 Task: Select the list of opportunities displayed as a split view
Action: Mouse moved to (165, 176)
Screenshot: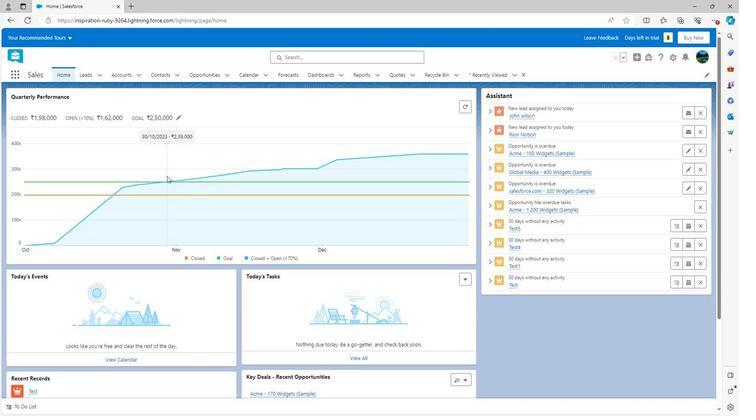 
Action: Mouse scrolled (165, 175) with delta (0, 0)
Screenshot: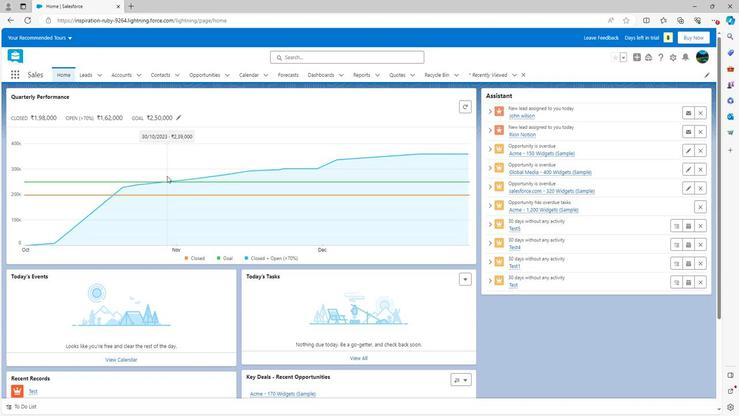 
Action: Mouse moved to (165, 176)
Screenshot: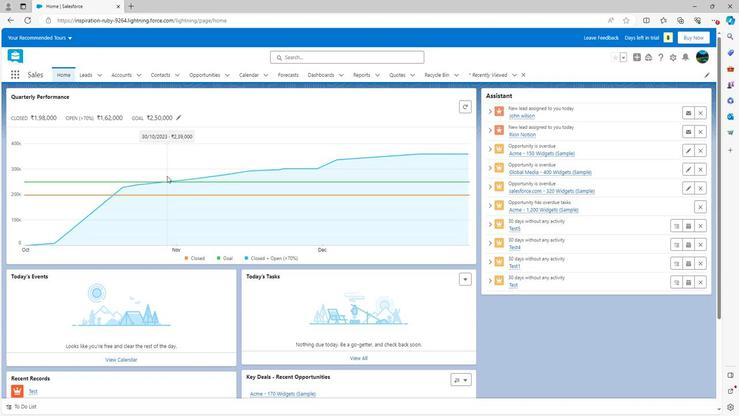 
Action: Mouse scrolled (165, 175) with delta (0, 0)
Screenshot: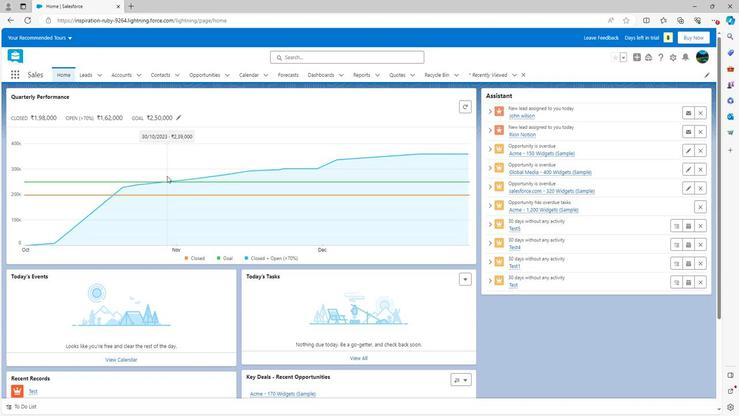 
Action: Mouse moved to (166, 176)
Screenshot: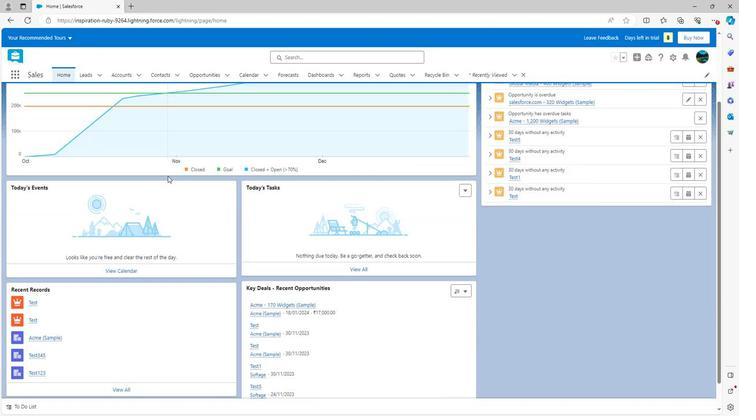 
Action: Mouse scrolled (166, 175) with delta (0, 0)
Screenshot: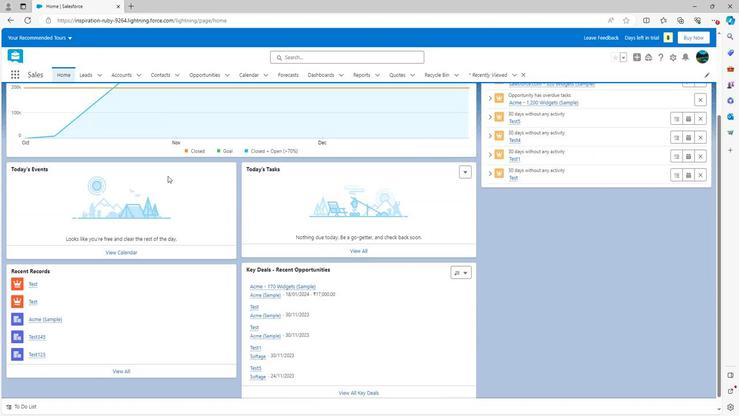 
Action: Mouse scrolled (166, 175) with delta (0, 0)
Screenshot: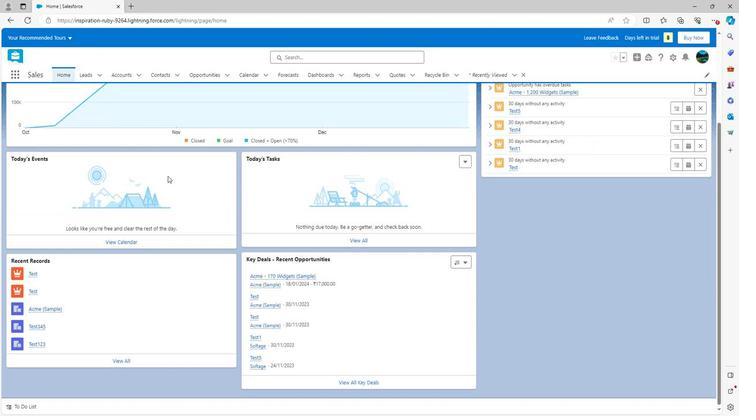 
Action: Mouse scrolled (166, 175) with delta (0, 0)
Screenshot: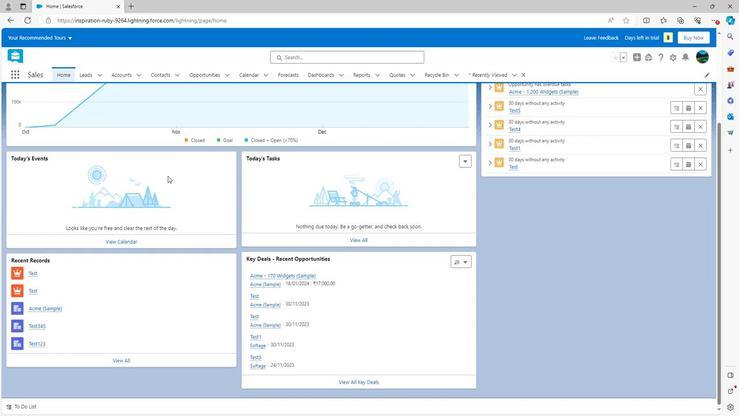 
Action: Mouse scrolled (166, 175) with delta (0, 0)
Screenshot: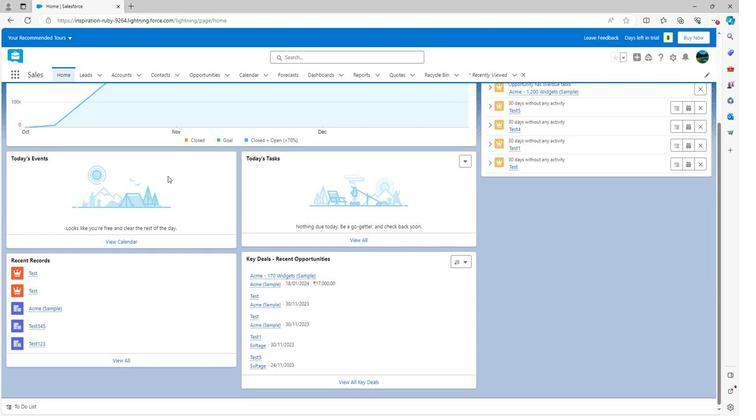 
Action: Mouse scrolled (166, 176) with delta (0, 0)
Screenshot: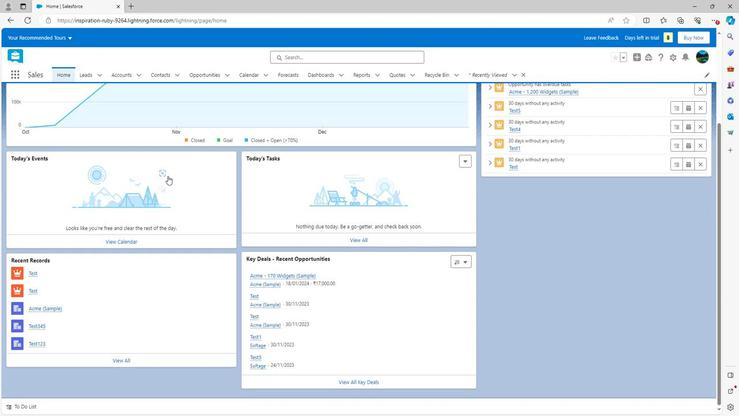 
Action: Mouse scrolled (166, 176) with delta (0, 0)
Screenshot: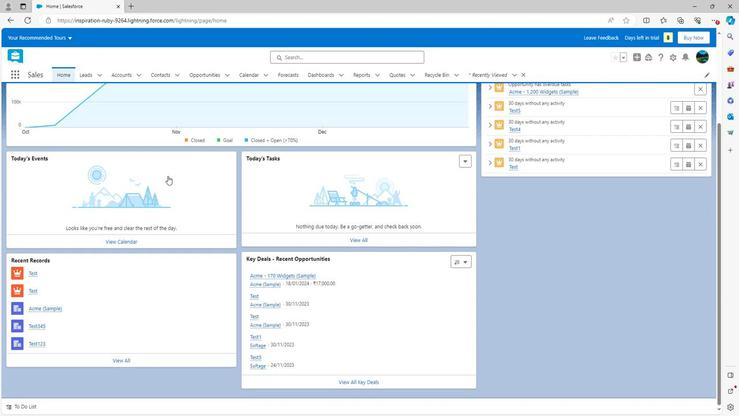 
Action: Mouse scrolled (166, 176) with delta (0, 0)
Screenshot: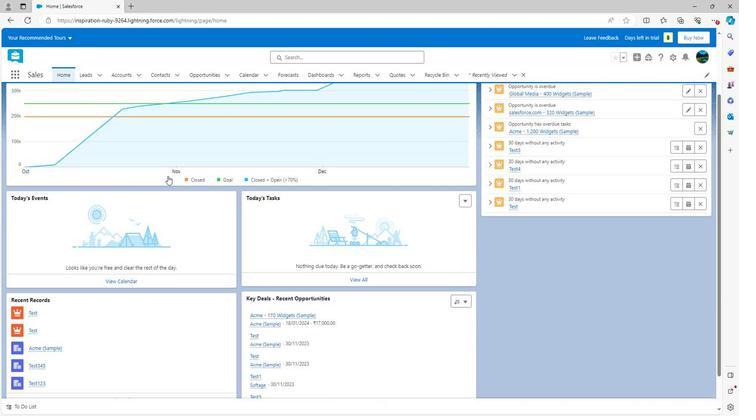 
Action: Mouse scrolled (166, 176) with delta (0, 0)
Screenshot: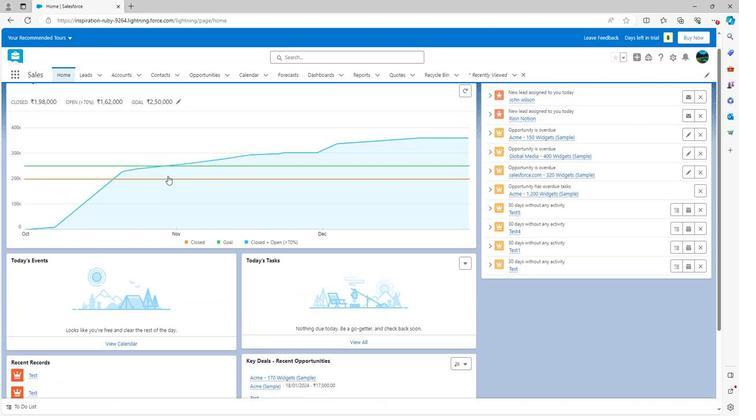 
Action: Mouse scrolled (166, 176) with delta (0, 0)
Screenshot: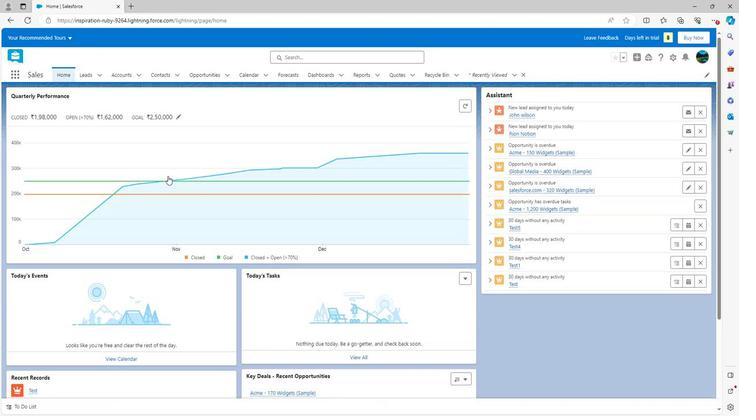 
Action: Mouse scrolled (166, 176) with delta (0, 0)
Screenshot: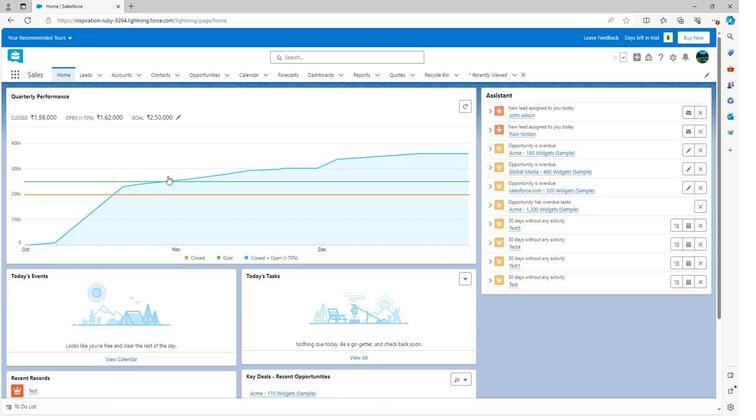 
Action: Mouse moved to (203, 73)
Screenshot: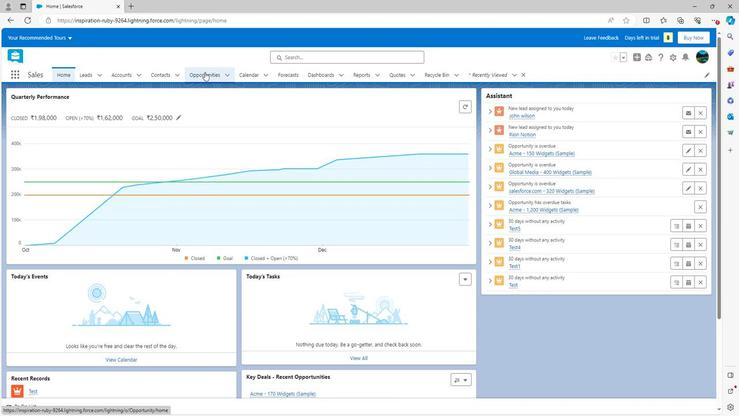 
Action: Mouse pressed left at (203, 73)
Screenshot: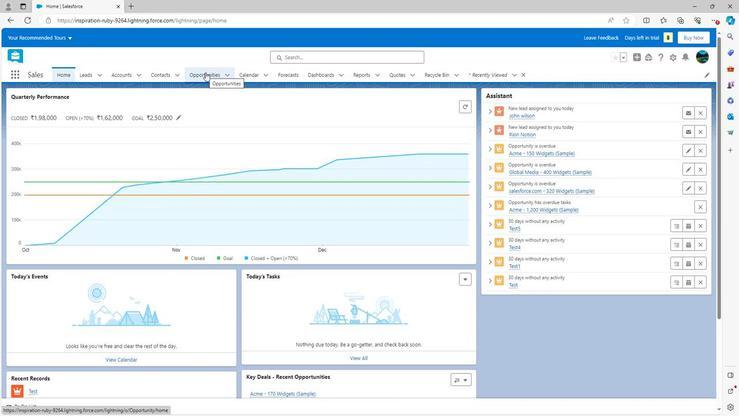 
Action: Mouse moved to (650, 114)
Screenshot: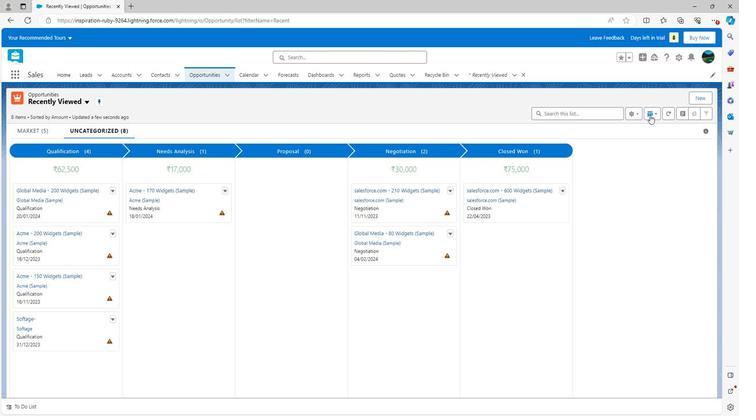 
Action: Mouse pressed left at (650, 114)
Screenshot: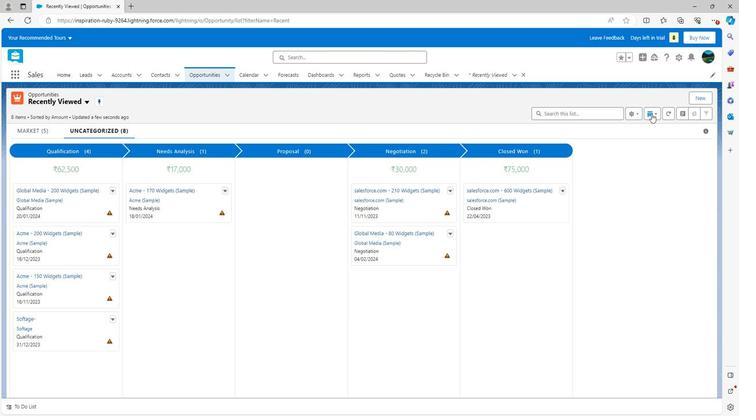 
Action: Mouse moved to (661, 173)
Screenshot: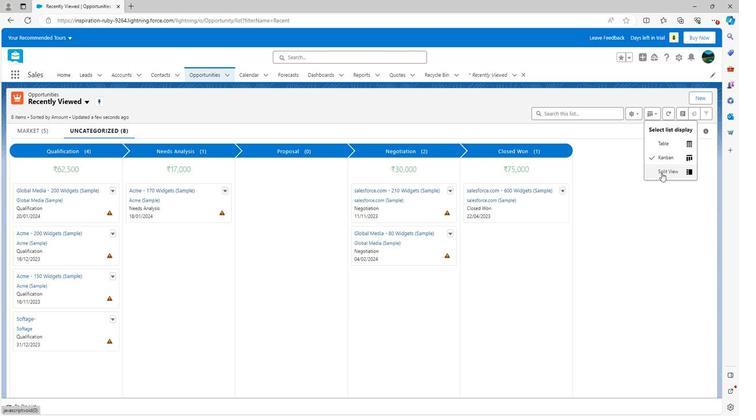 
Action: Mouse pressed left at (661, 173)
Screenshot: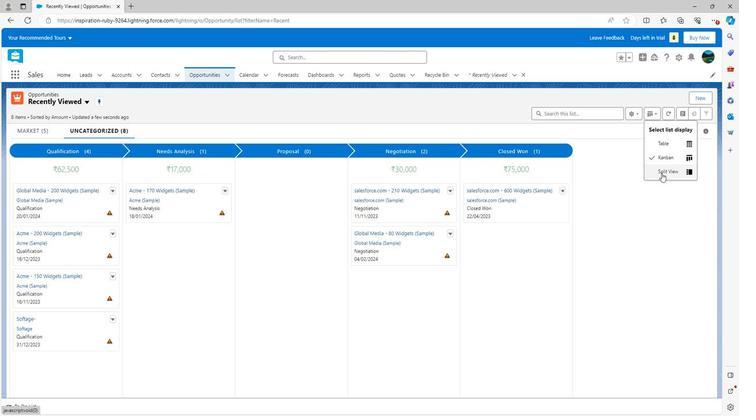 
Action: Mouse moved to (123, 108)
Screenshot: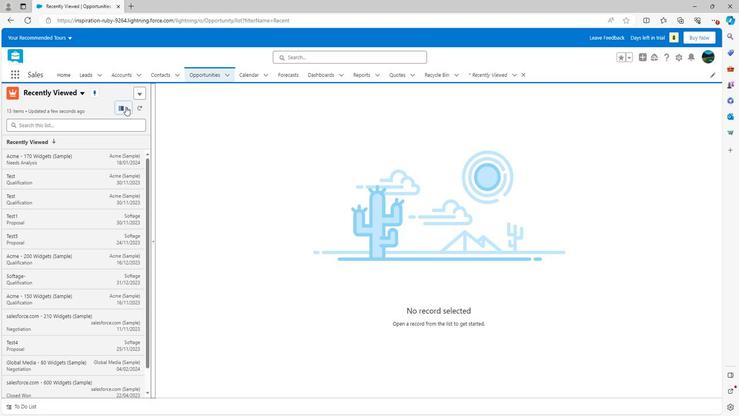 
Action: Mouse pressed left at (123, 108)
Screenshot: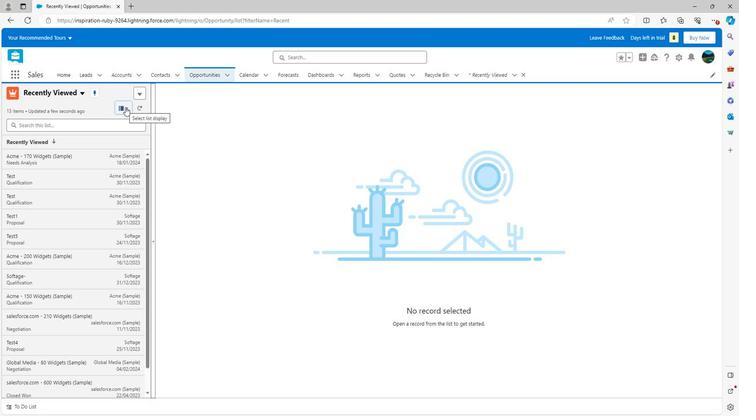 
Action: Mouse moved to (104, 163)
Screenshot: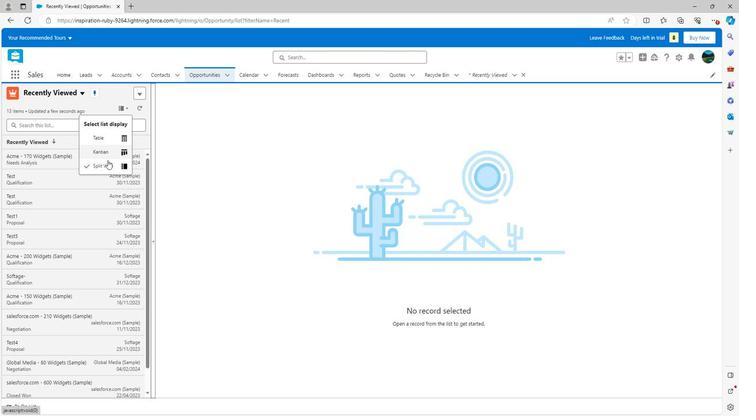 
Action: Mouse pressed left at (104, 163)
Screenshot: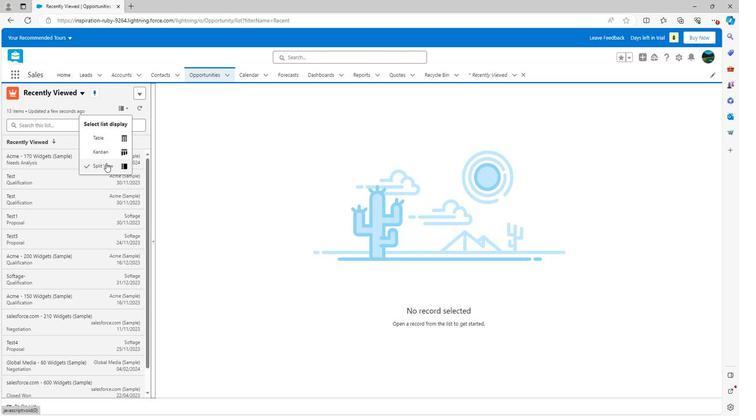 
Action: Mouse moved to (82, 183)
Screenshot: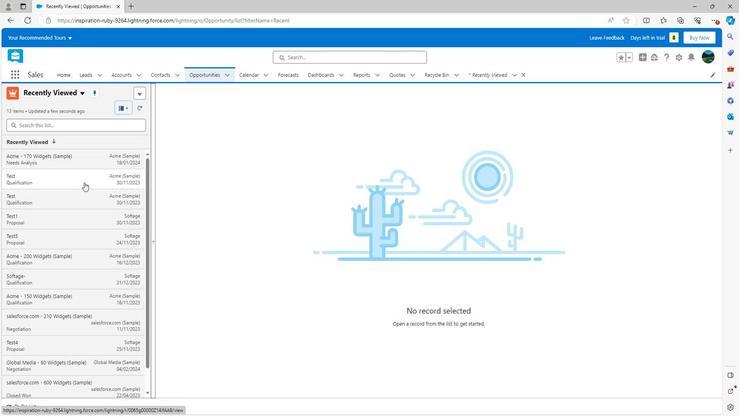 
Action: Mouse scrolled (82, 183) with delta (0, 0)
Screenshot: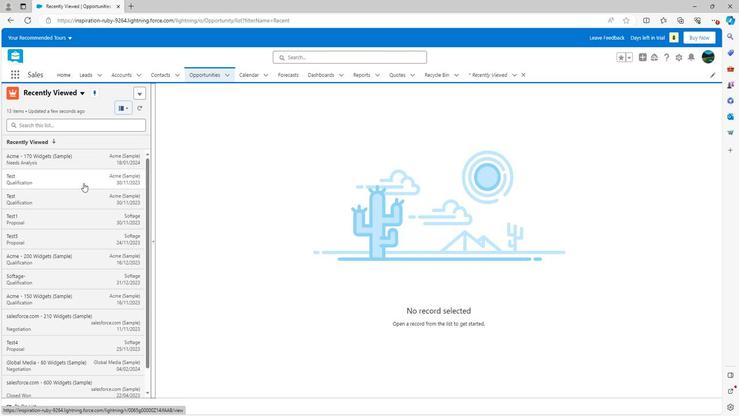 
Action: Mouse scrolled (82, 183) with delta (0, 0)
Screenshot: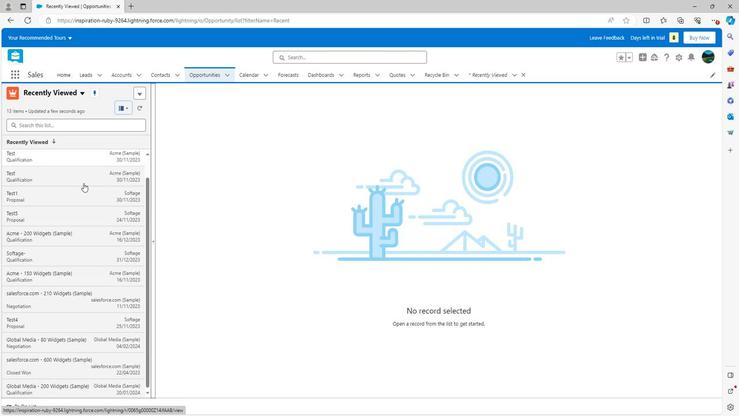 
Action: Mouse scrolled (82, 183) with delta (0, 0)
Screenshot: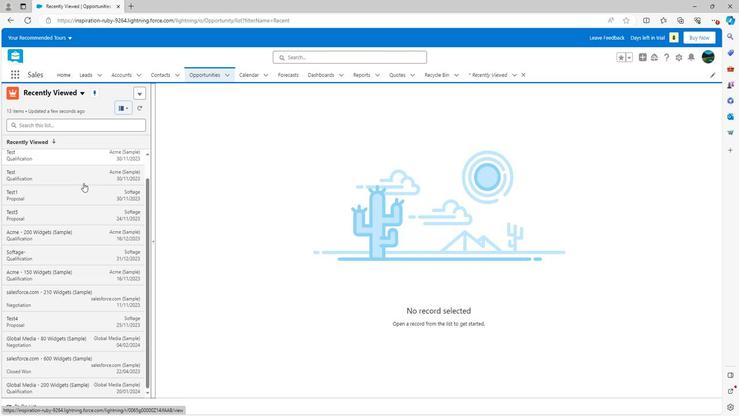 
Action: Mouse scrolled (82, 183) with delta (0, 0)
Screenshot: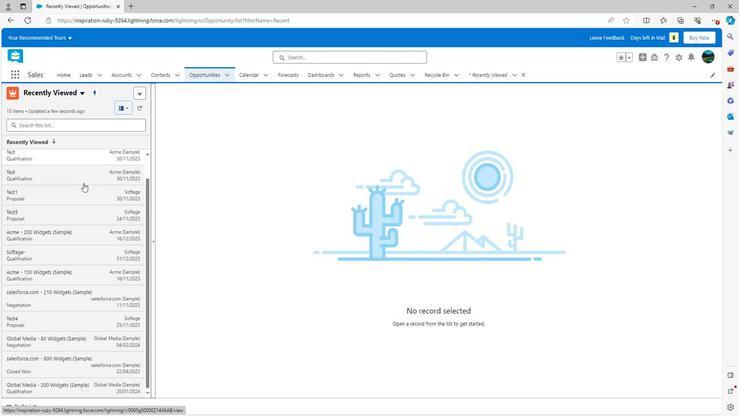 
Action: Mouse scrolled (82, 183) with delta (0, 0)
Screenshot: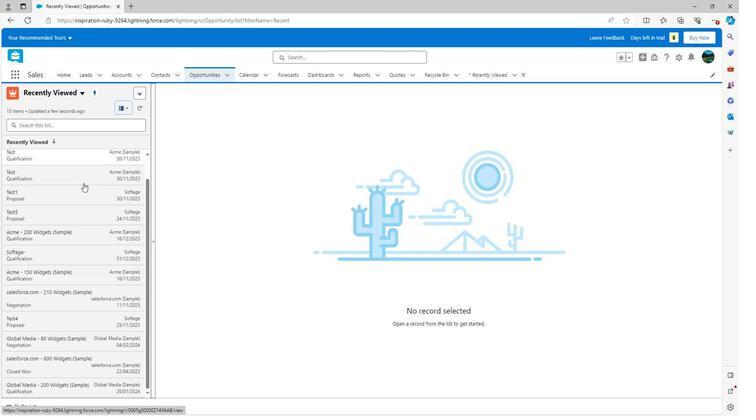 
Action: Mouse scrolled (82, 183) with delta (0, 0)
Screenshot: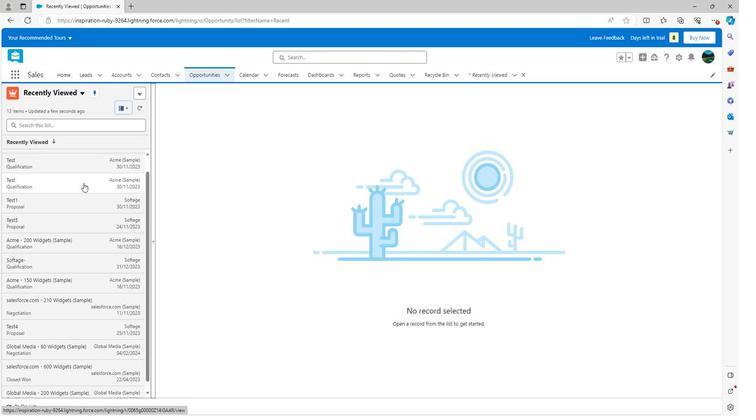 
Action: Mouse scrolled (82, 183) with delta (0, 0)
Screenshot: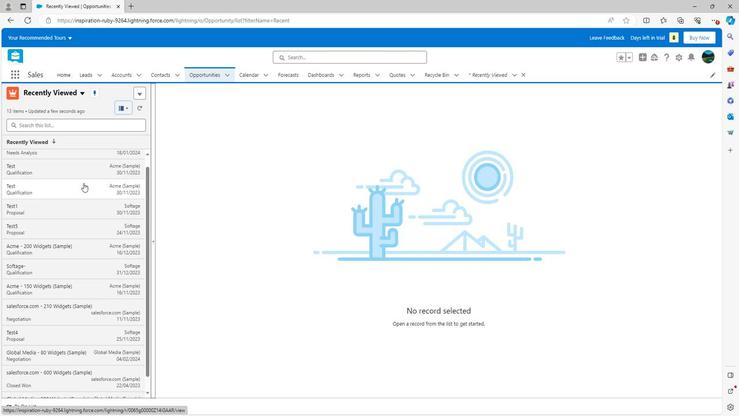 
Action: Mouse scrolled (82, 183) with delta (0, 0)
Screenshot: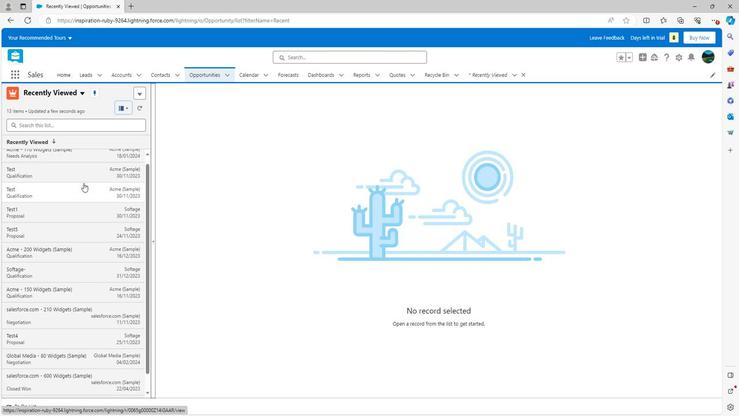 
Action: Mouse moved to (8, 181)
Screenshot: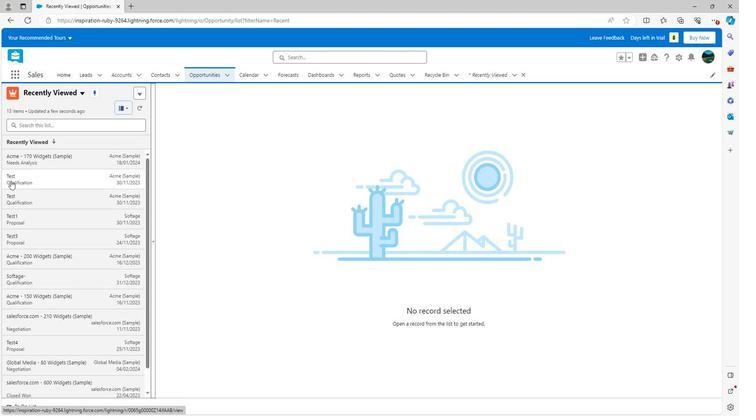 
Action: Mouse pressed left at (8, 181)
Screenshot: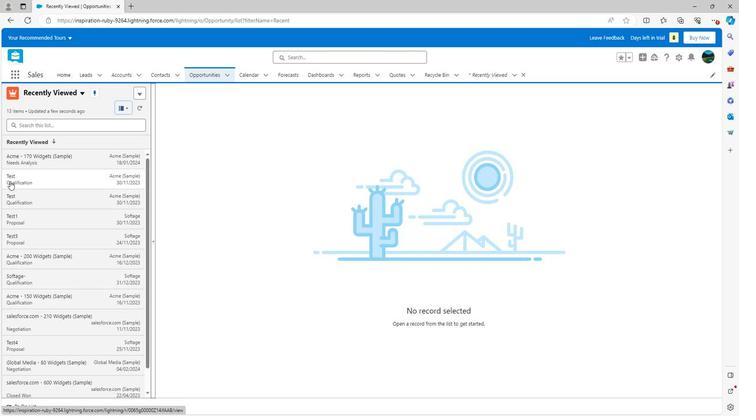 
Action: Mouse moved to (12, 198)
Screenshot: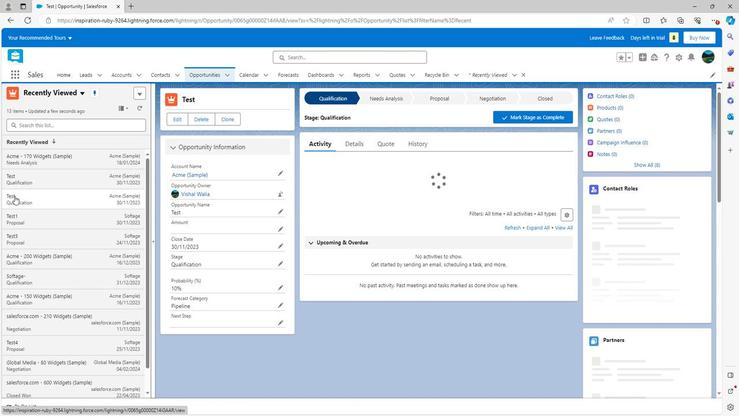 
Action: Mouse pressed left at (12, 198)
Screenshot: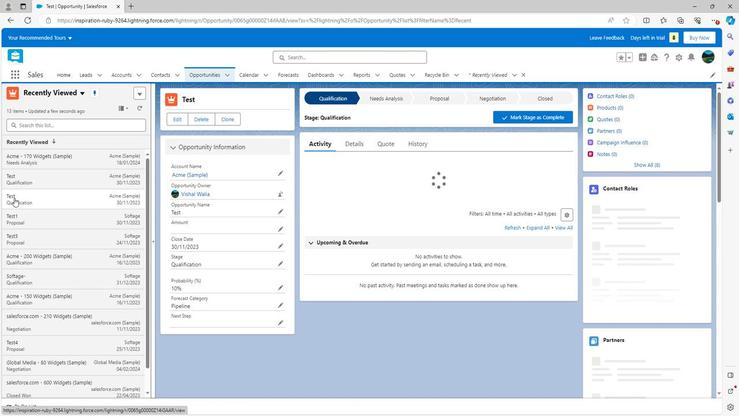 
Action: Mouse moved to (272, 228)
Screenshot: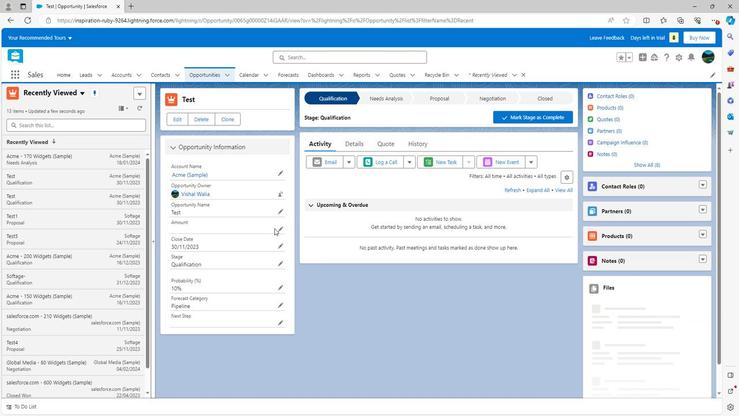 
